 Task: Replace "Language" with "Environment" in the file text.
Action: Mouse moved to (48, 8)
Screenshot: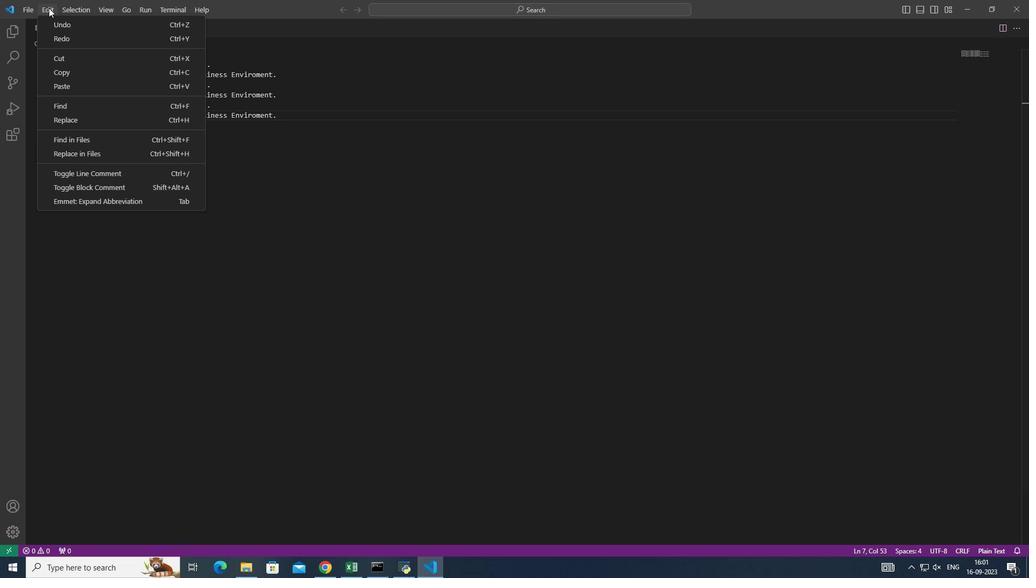 
Action: Mouse pressed left at (48, 8)
Screenshot: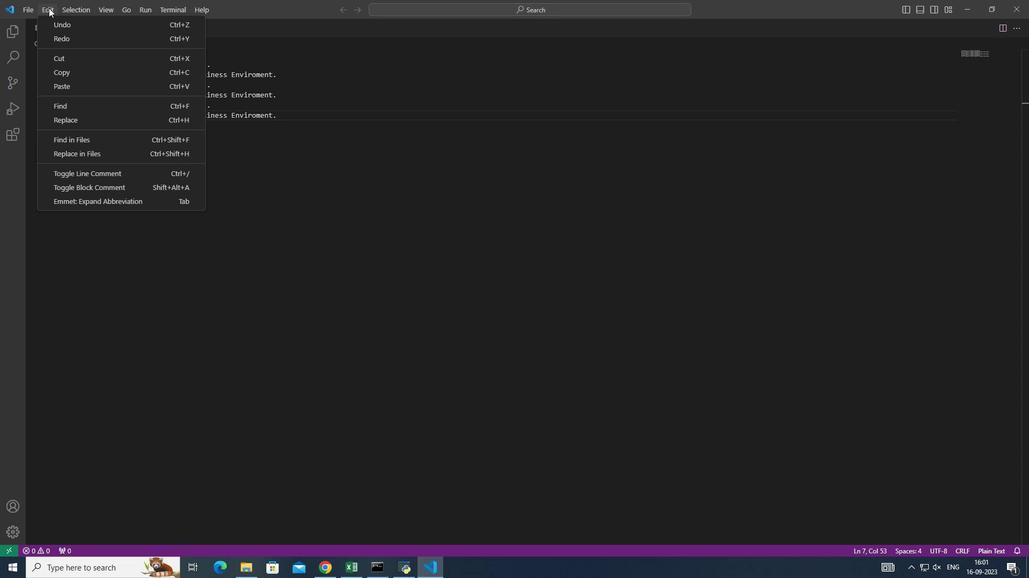 
Action: Mouse moved to (72, 150)
Screenshot: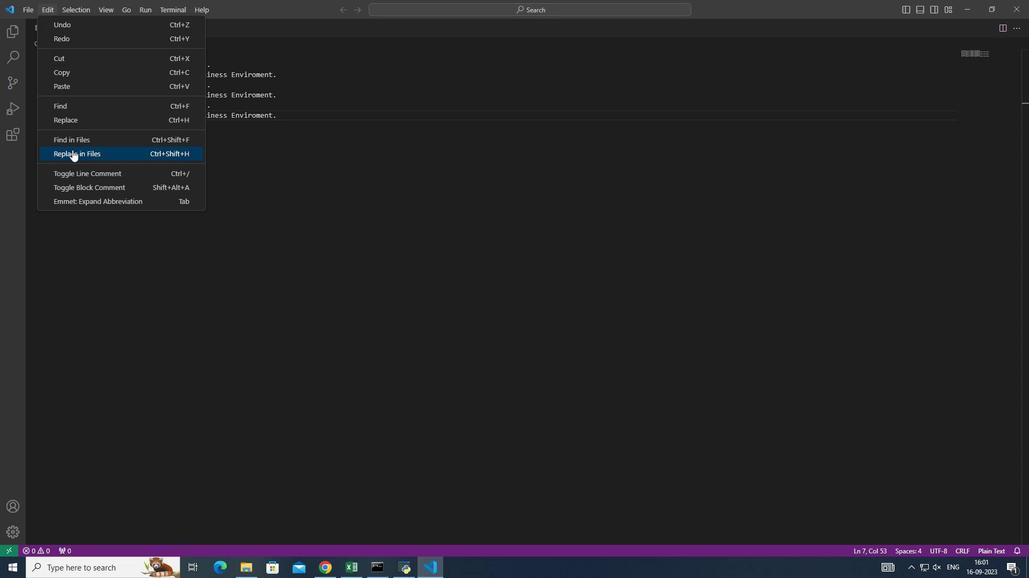 
Action: Mouse pressed left at (72, 150)
Screenshot: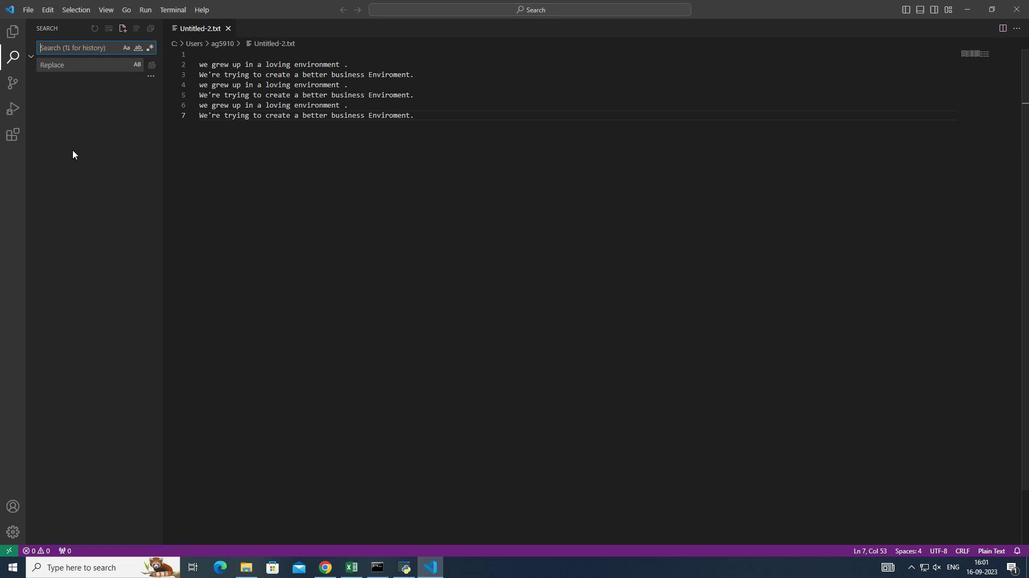 
Action: Mouse moved to (85, 47)
Screenshot: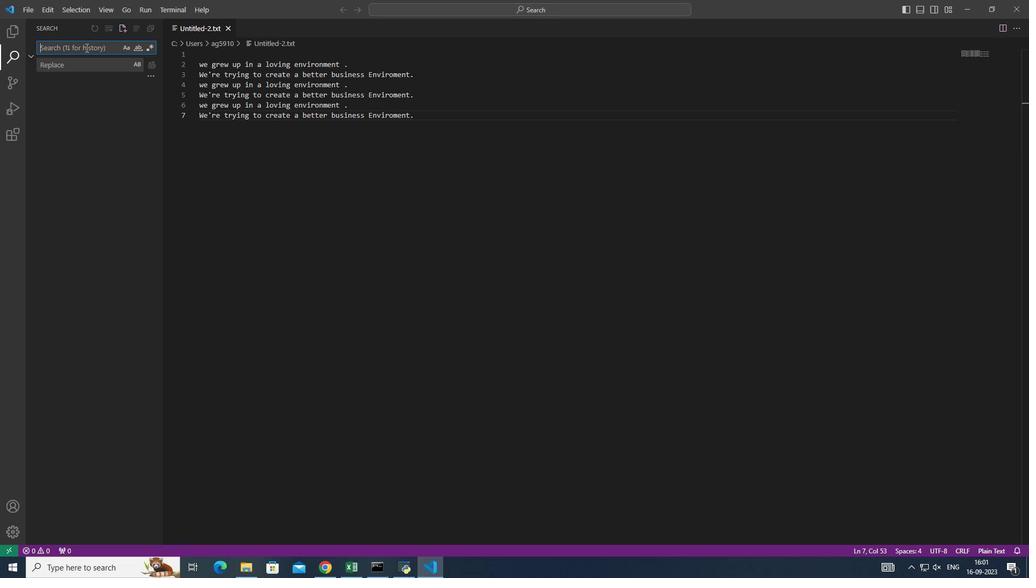 
Action: Mouse pressed left at (85, 47)
Screenshot: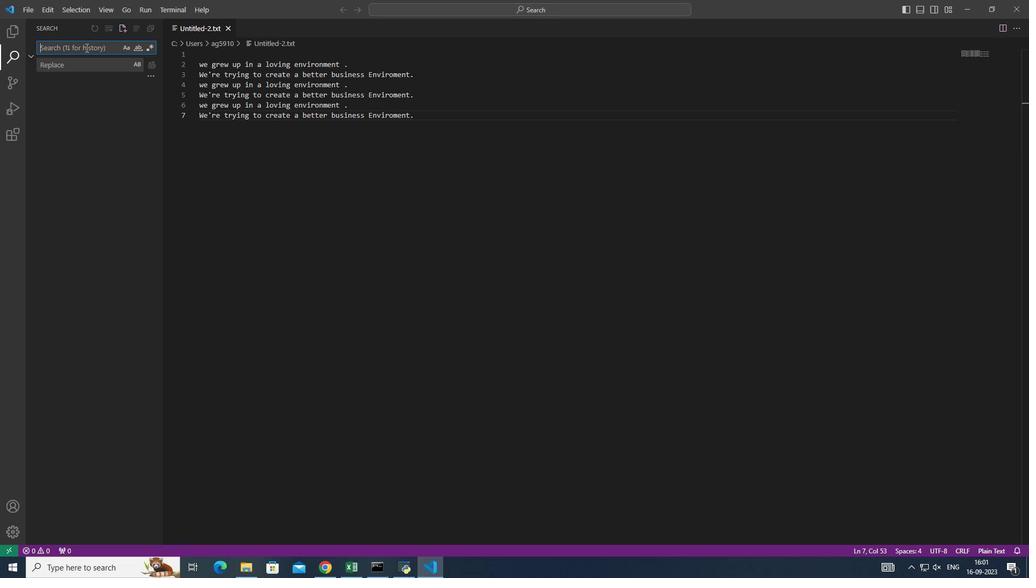 
Action: Key pressed environment
Screenshot: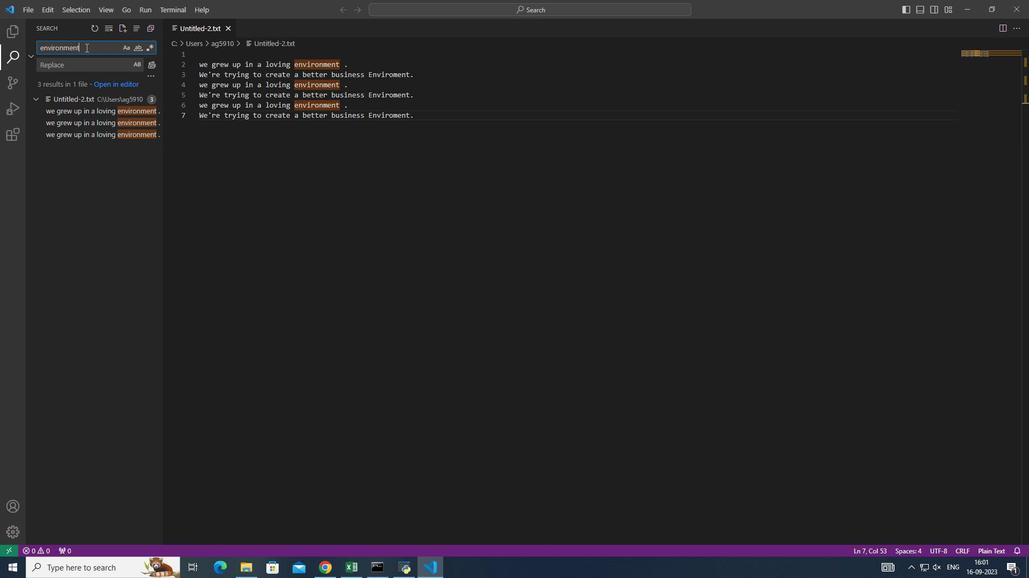 
Action: Mouse moved to (84, 63)
Screenshot: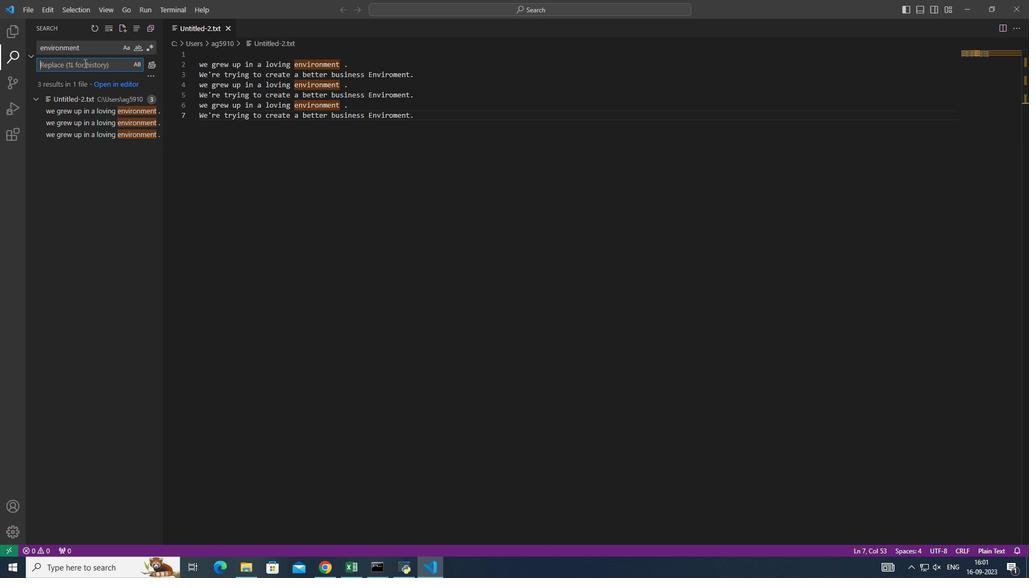 
Action: Mouse pressed left at (84, 63)
Screenshot: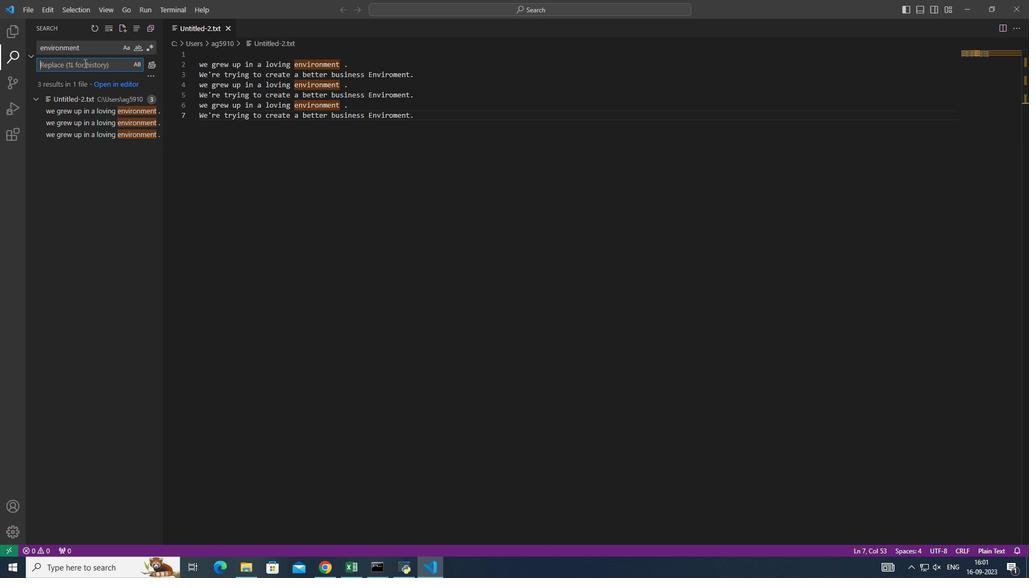 
Action: Key pressed <Key.shift><Key.shift><Key.shift><Key.shift><Key.shift><Key.shift><Key.shift><Key.shift><Key.shift><Key.shift>Language
Screenshot: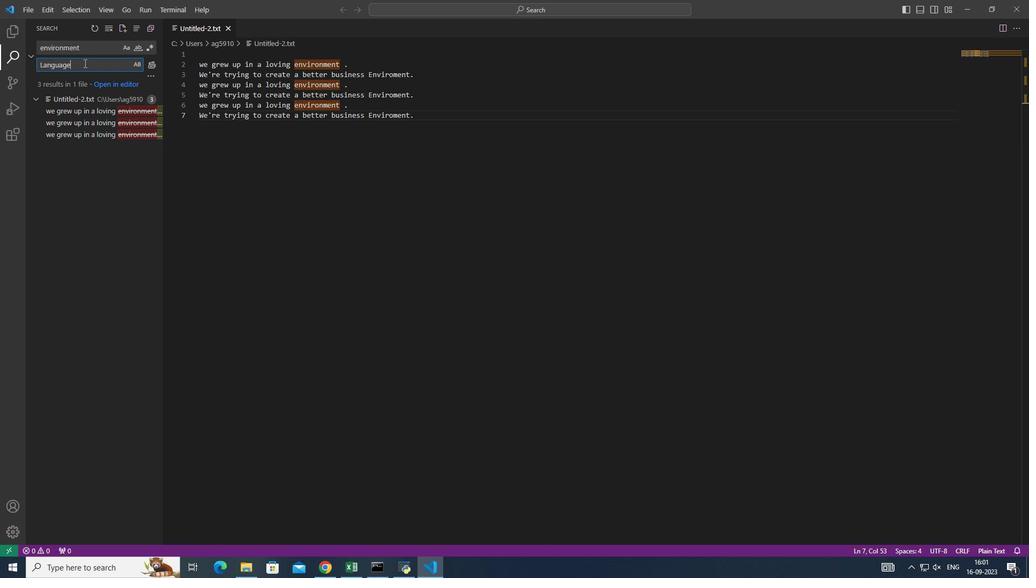 
Action: Mouse moved to (152, 69)
Screenshot: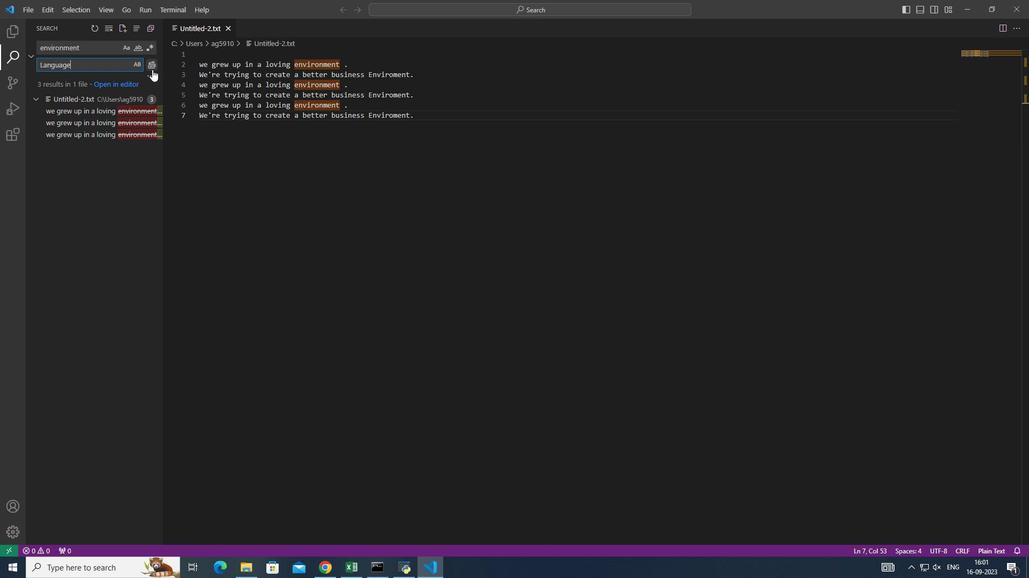 
Action: Mouse pressed left at (152, 69)
Screenshot: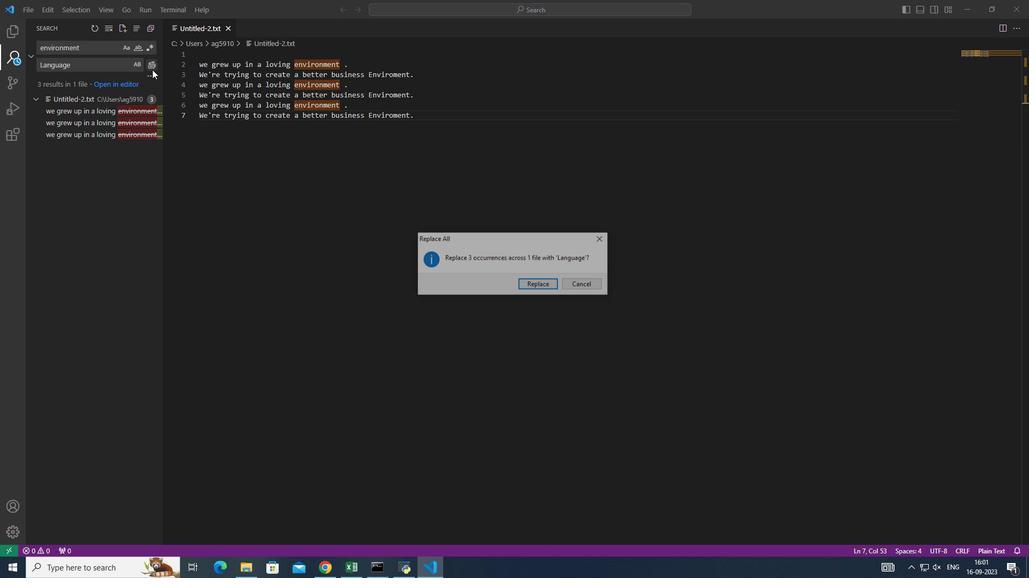 
Action: Mouse moved to (530, 283)
Screenshot: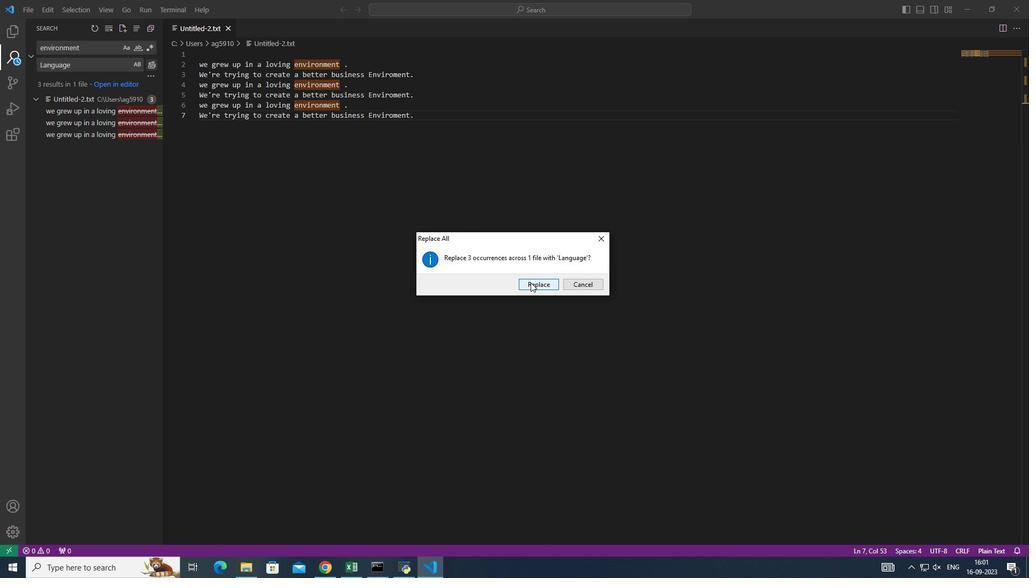 
Action: Mouse pressed left at (530, 283)
Screenshot: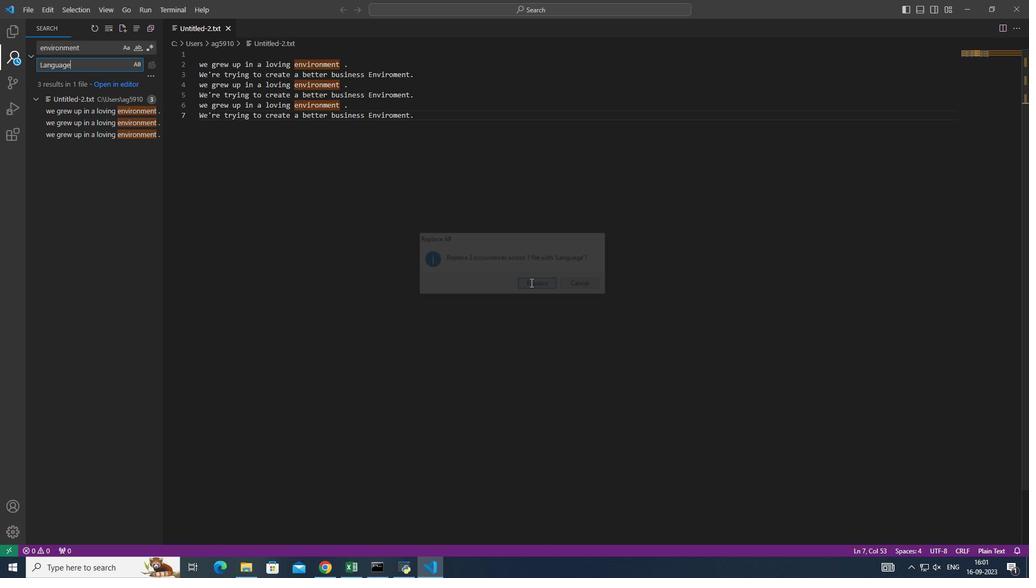 
Action: Mouse moved to (514, 261)
Screenshot: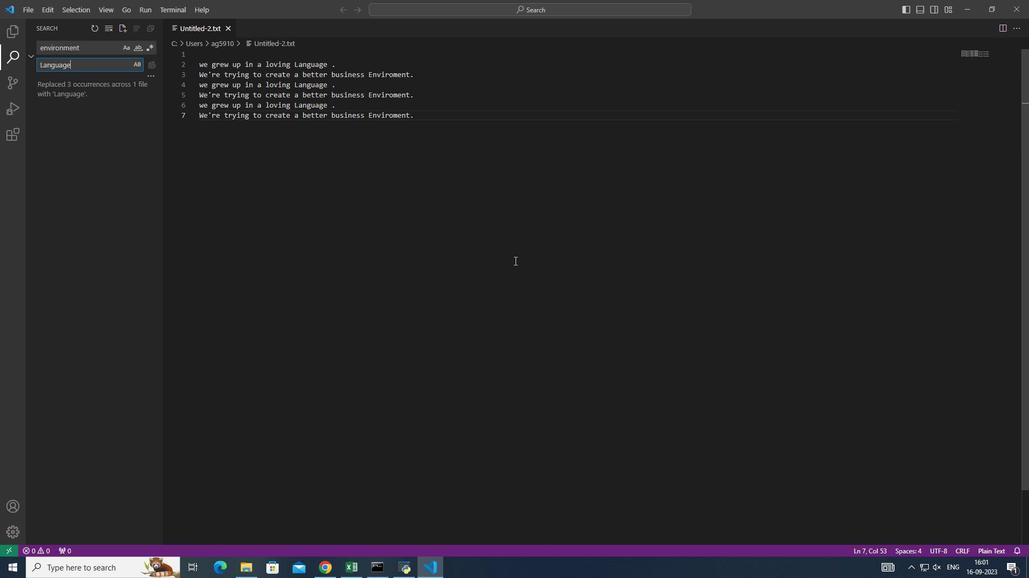 
